 Task: Assign in the project AutoFlow the issue 'Implement a new feature to allow for automatic updates to the software' to the sprint 'Velocity Vortex'. Assign in the project AutoFlow the issue 'Address issues related to data corruption and loss' to the sprint 'Velocity Vortex'. Assign in the project AutoFlow the issue 'Develop a new feature to allow for voice recognition and transcription' to the sprint 'Velocity Vortex'. Assign in the project AutoFlow the issue 'Implement a new feature to allow for advanced search capabilities' to the sprint 'Velocity Vortex'
Action: Mouse moved to (129, 49)
Screenshot: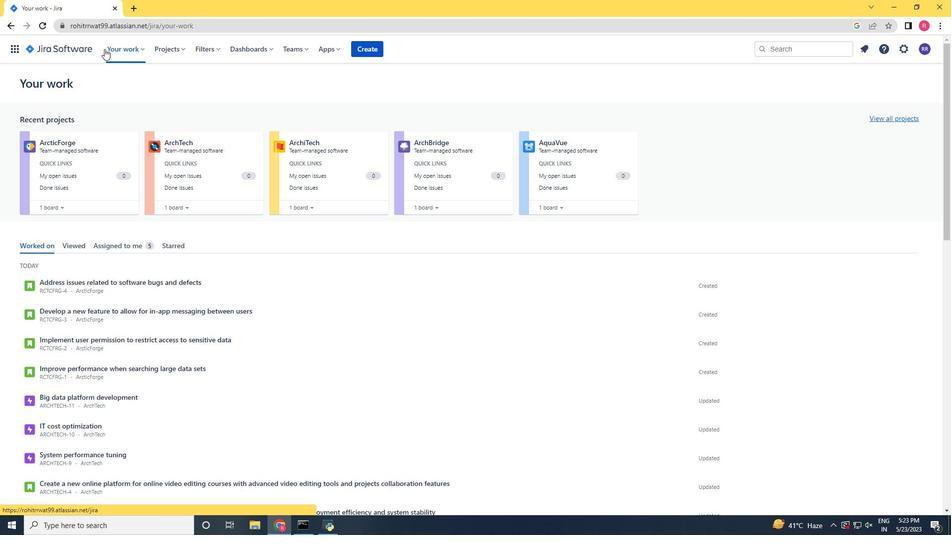 
Action: Mouse pressed left at (129, 49)
Screenshot: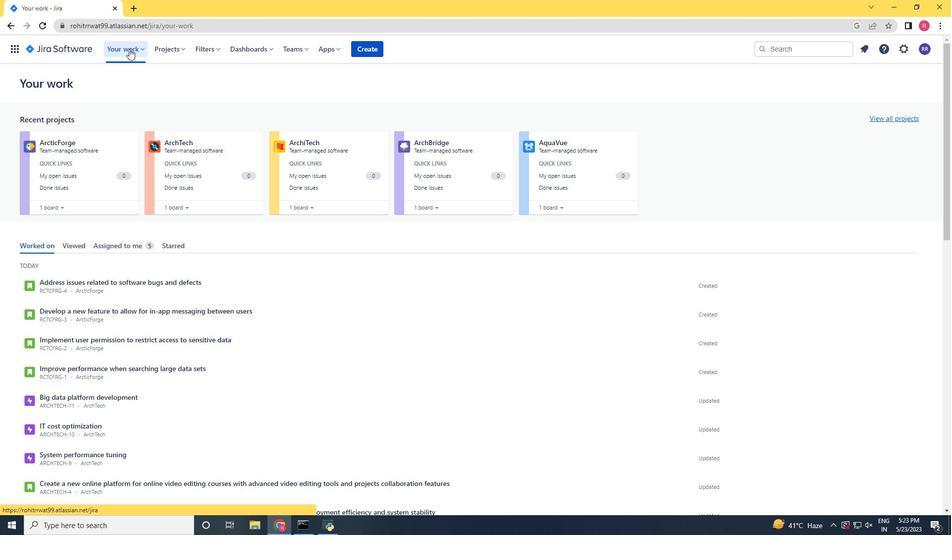
Action: Mouse moved to (172, 51)
Screenshot: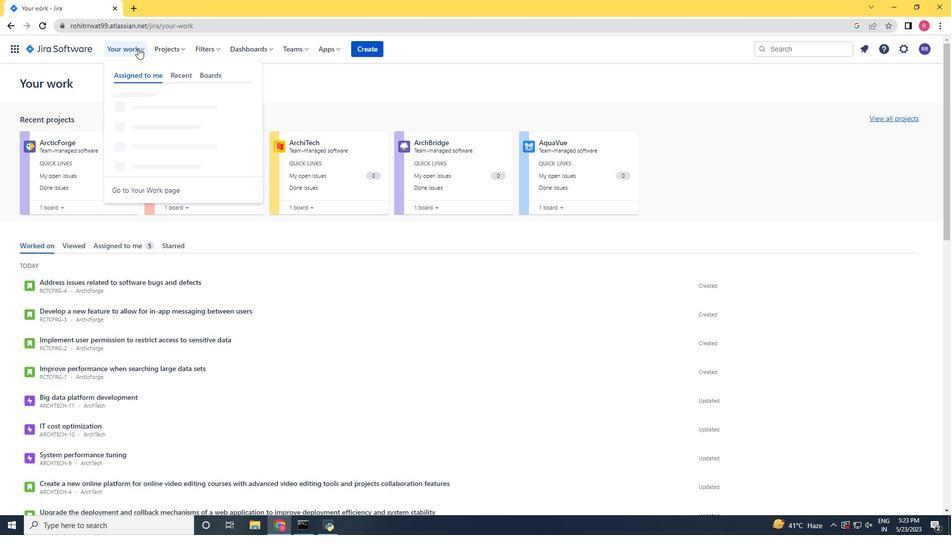 
Action: Mouse pressed left at (172, 51)
Screenshot: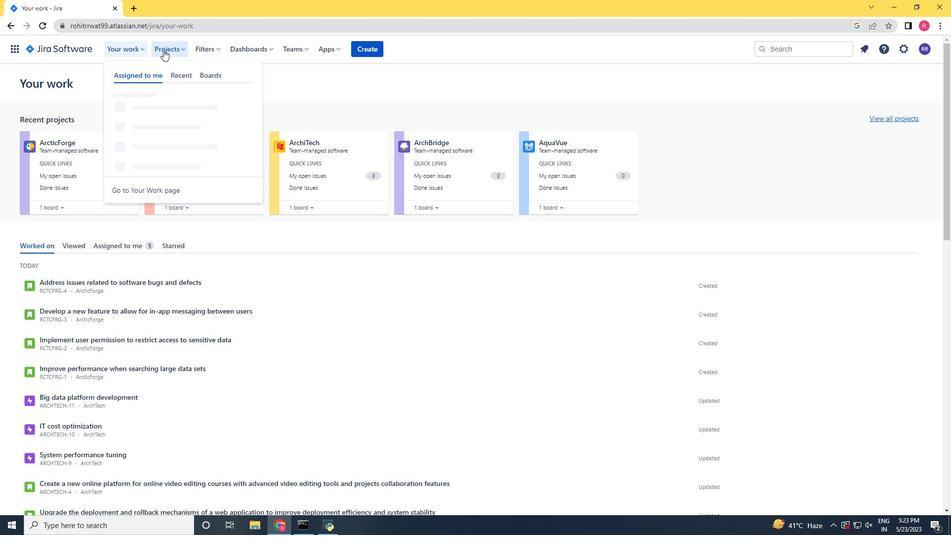 
Action: Mouse moved to (183, 95)
Screenshot: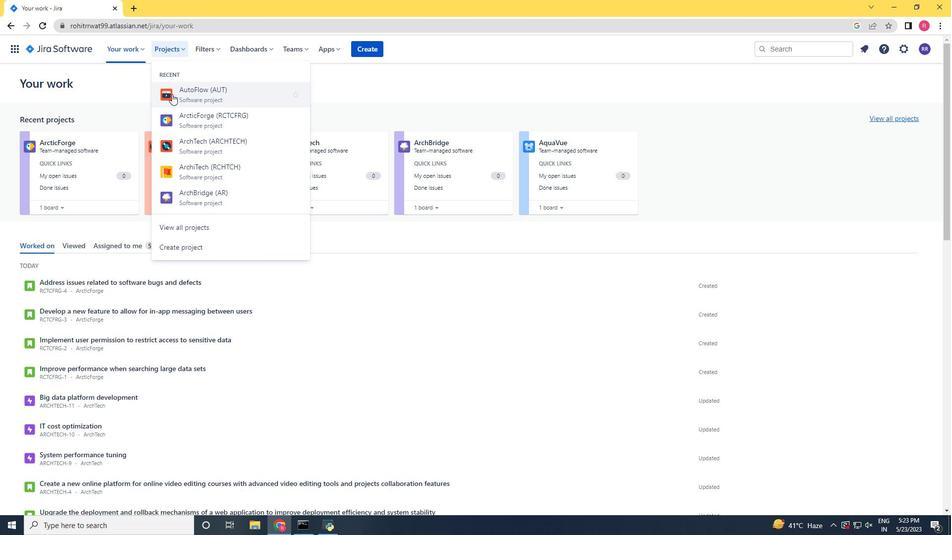 
Action: Mouse pressed left at (183, 95)
Screenshot: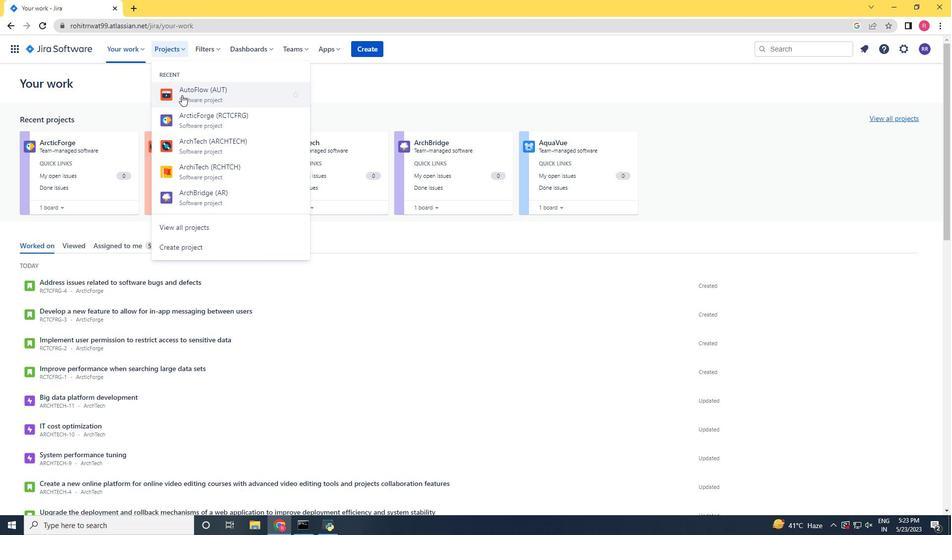 
Action: Mouse moved to (62, 148)
Screenshot: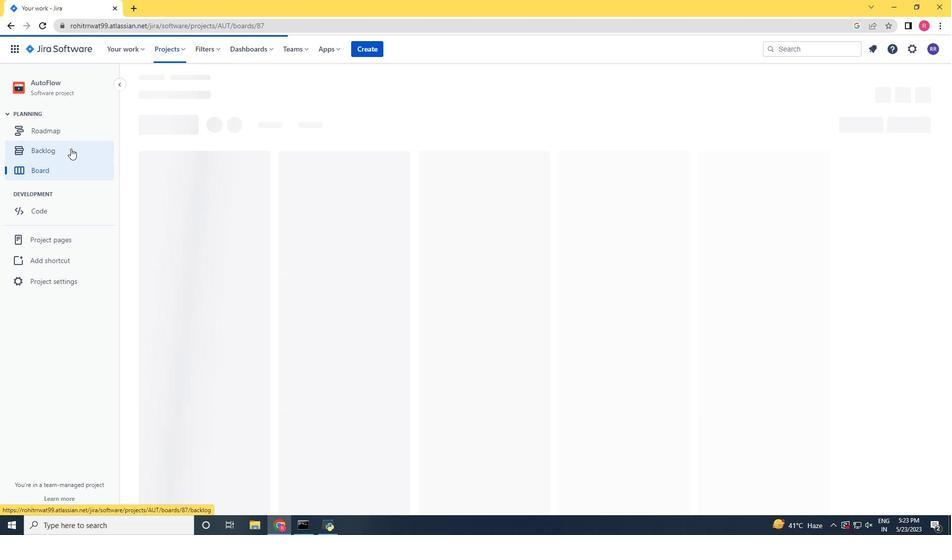 
Action: Mouse pressed left at (62, 148)
Screenshot: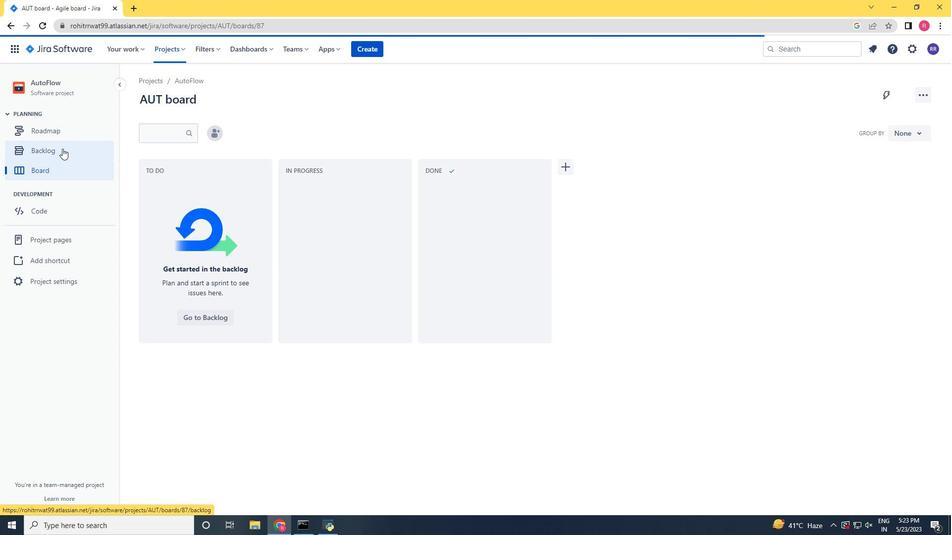 
Action: Mouse moved to (668, 347)
Screenshot: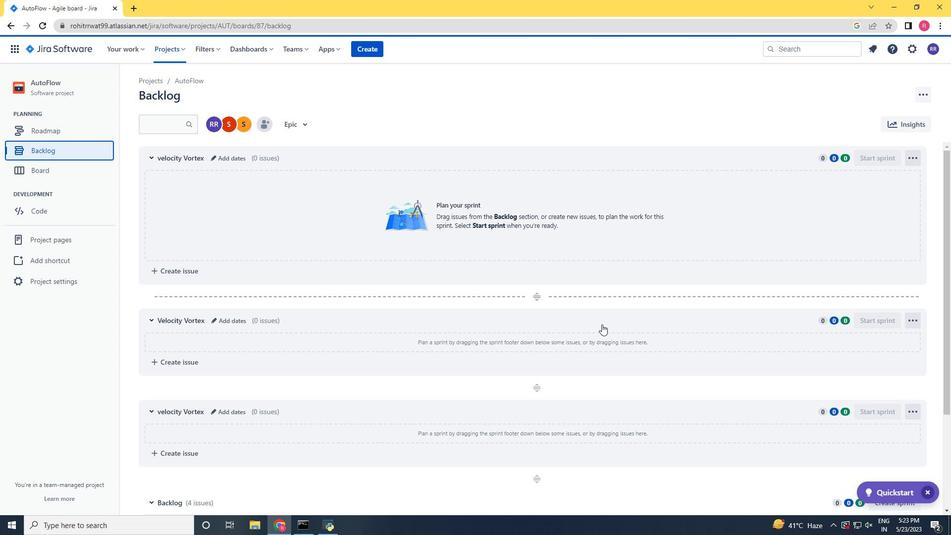 
Action: Mouse scrolled (668, 347) with delta (0, 0)
Screenshot: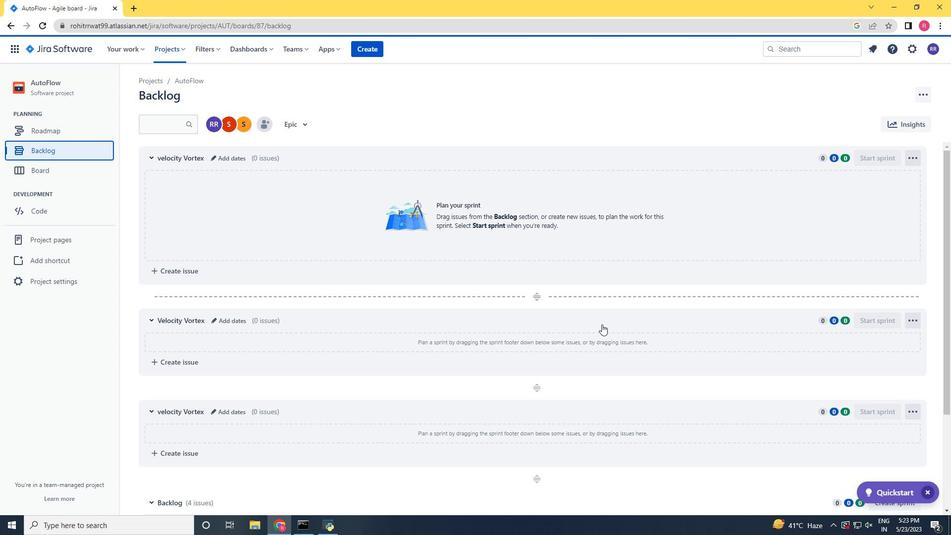 
Action: Mouse moved to (683, 351)
Screenshot: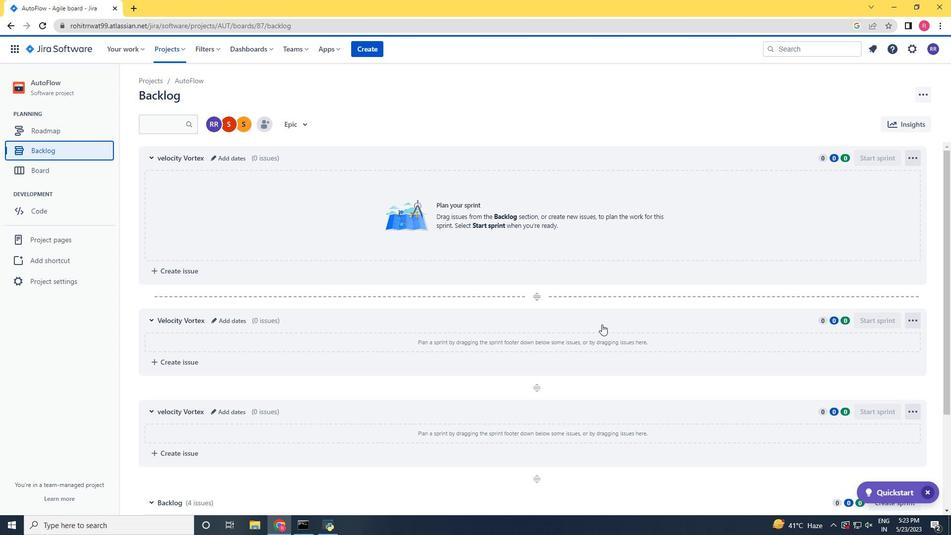 
Action: Mouse scrolled (683, 351) with delta (0, 0)
Screenshot: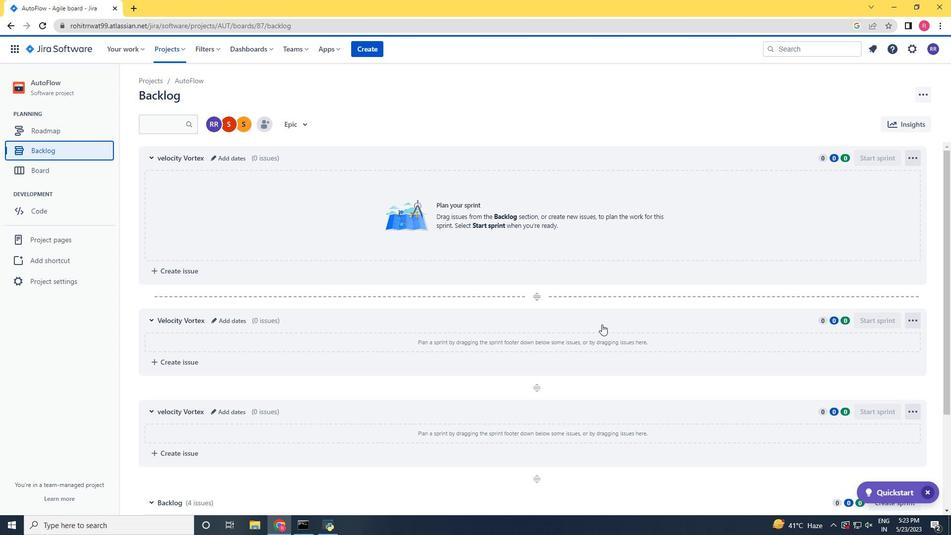 
Action: Mouse moved to (689, 354)
Screenshot: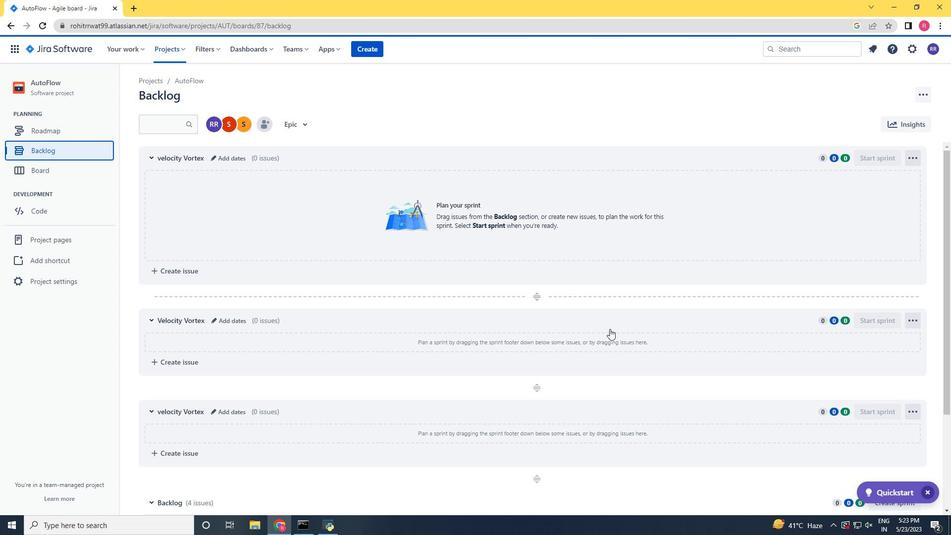 
Action: Mouse scrolled (689, 354) with delta (0, 0)
Screenshot: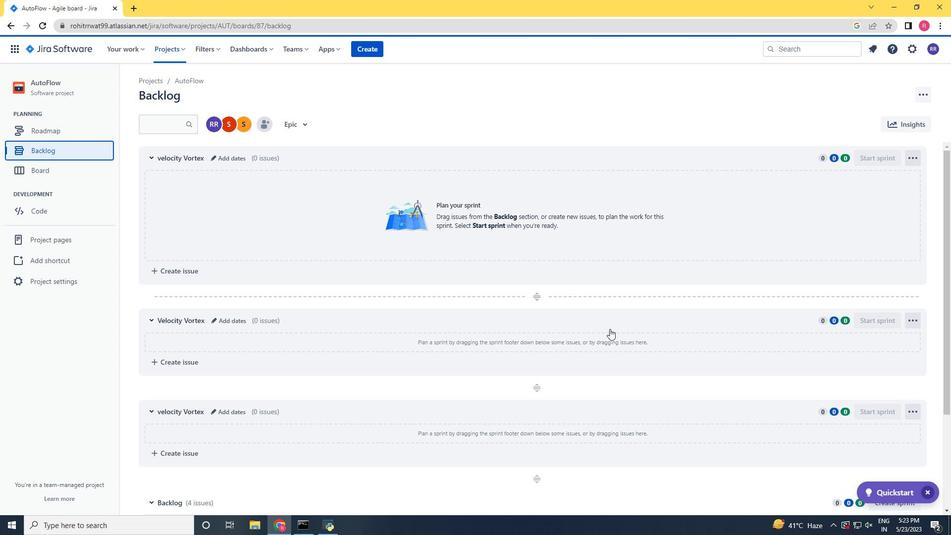 
Action: Mouse moved to (694, 356)
Screenshot: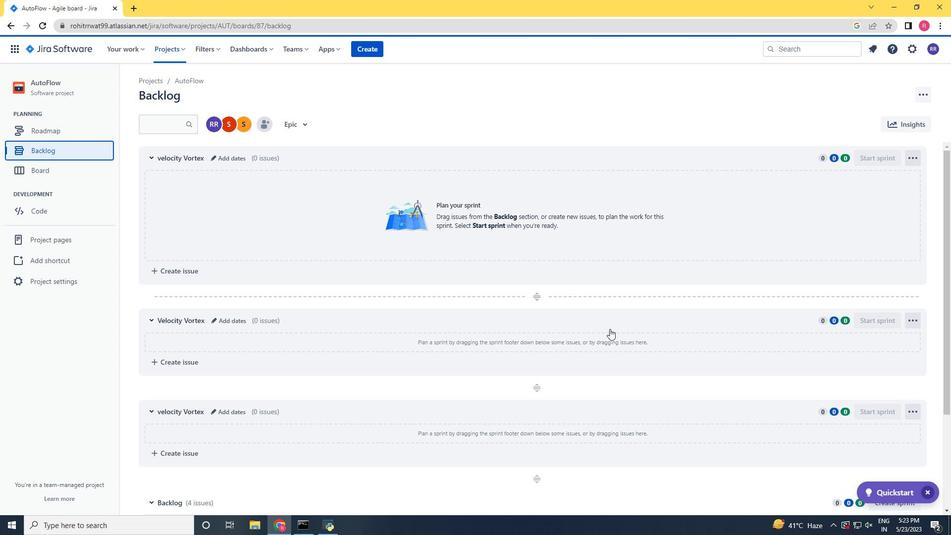
Action: Mouse scrolled (694, 356) with delta (0, 0)
Screenshot: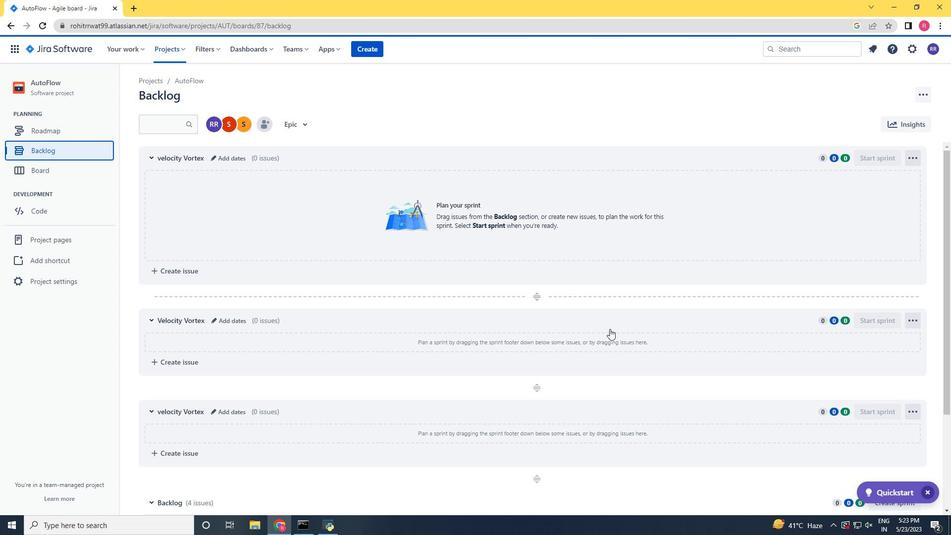 
Action: Mouse moved to (698, 358)
Screenshot: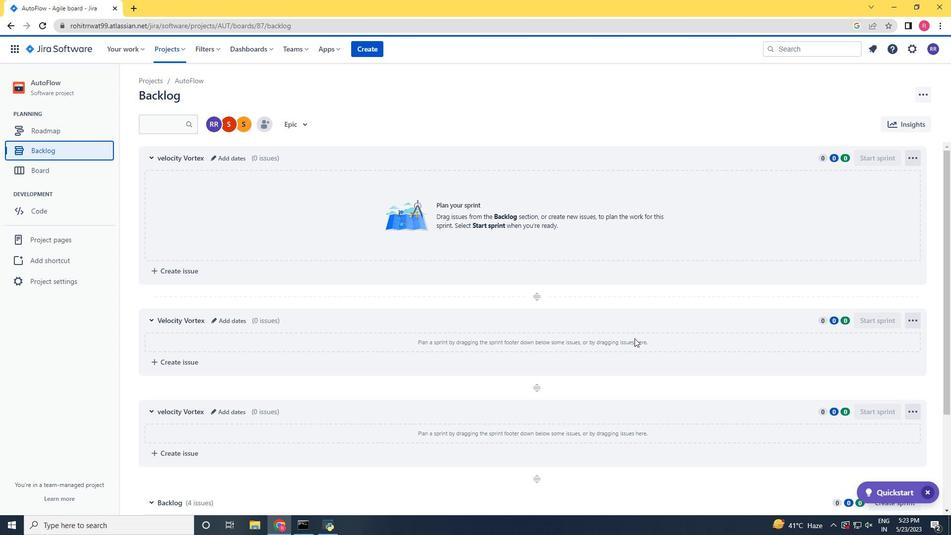 
Action: Mouse scrolled (698, 359) with delta (0, 0)
Screenshot: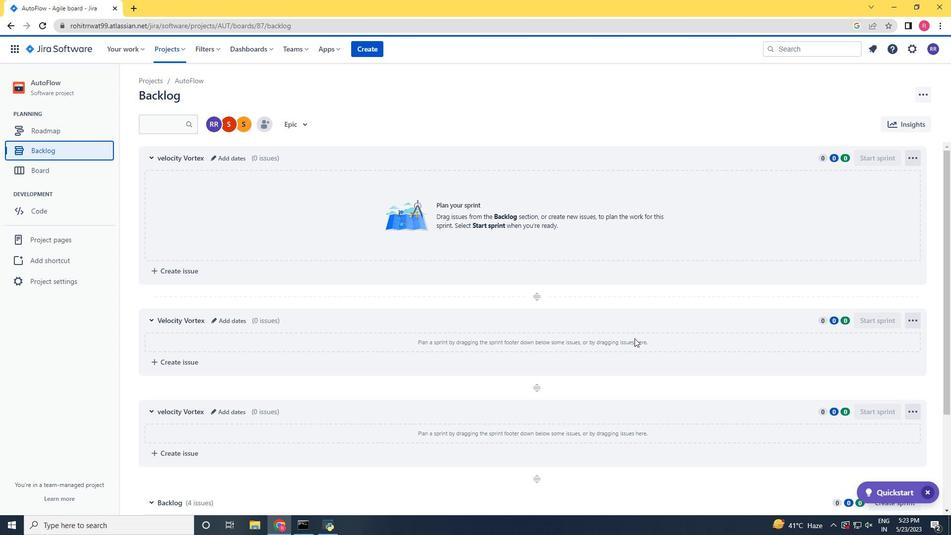 
Action: Mouse moved to (701, 359)
Screenshot: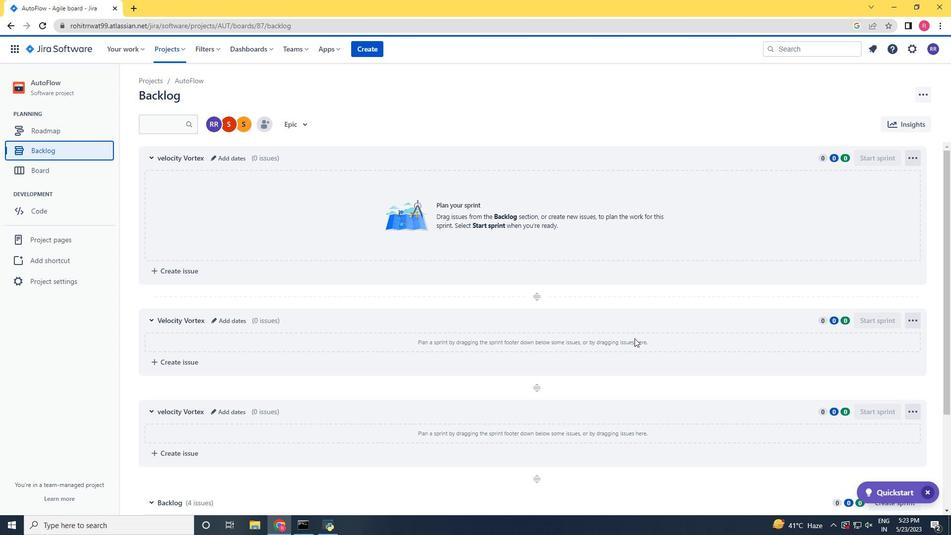
Action: Mouse scrolled (701, 358) with delta (0, 0)
Screenshot: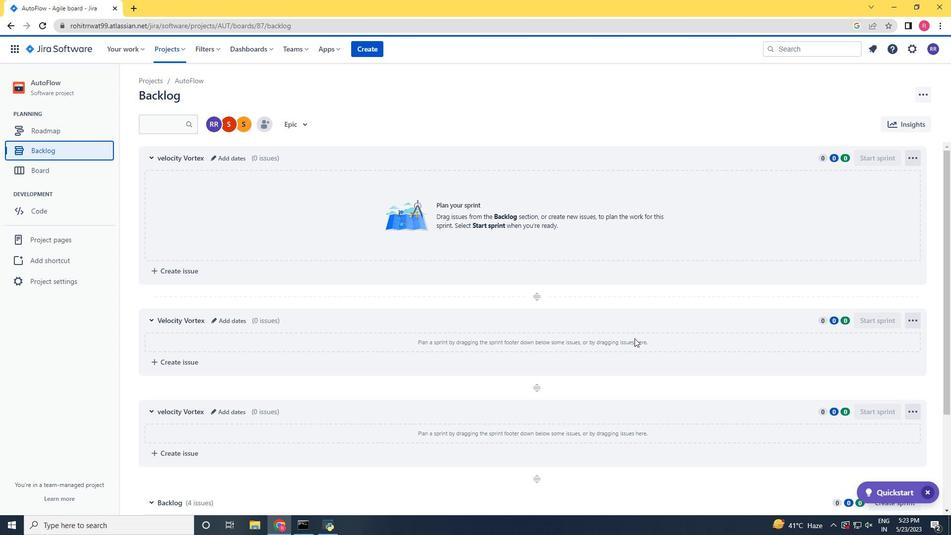 
Action: Mouse moved to (706, 359)
Screenshot: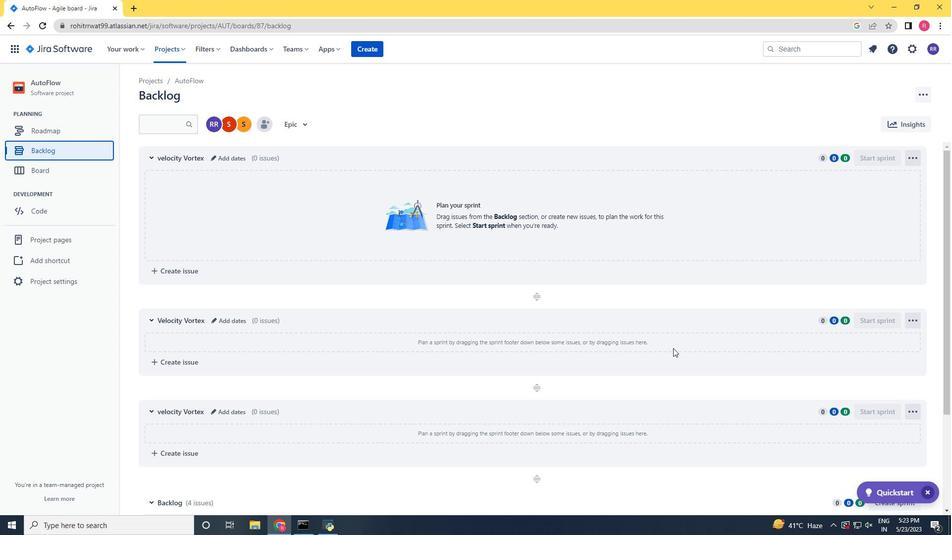 
Action: Mouse scrolled (706, 359) with delta (0, 0)
Screenshot: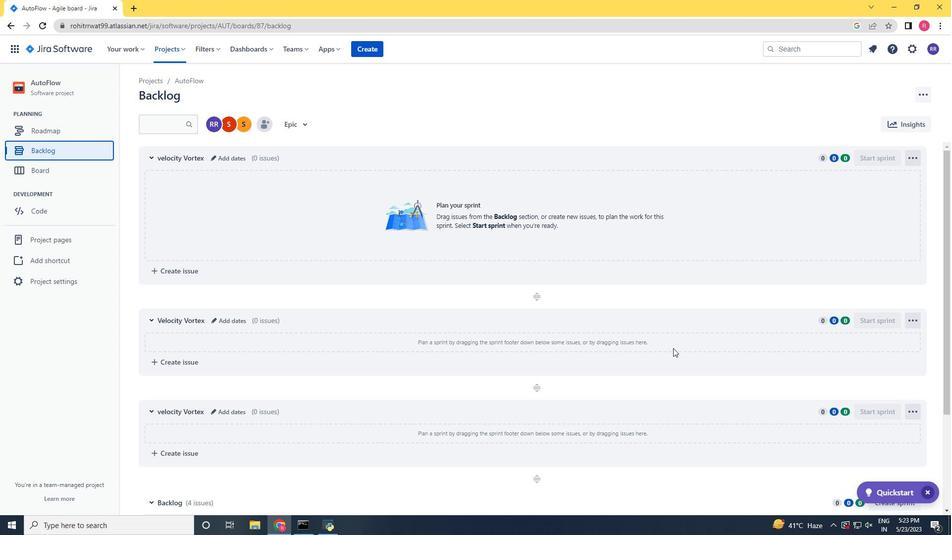 
Action: Mouse moved to (912, 399)
Screenshot: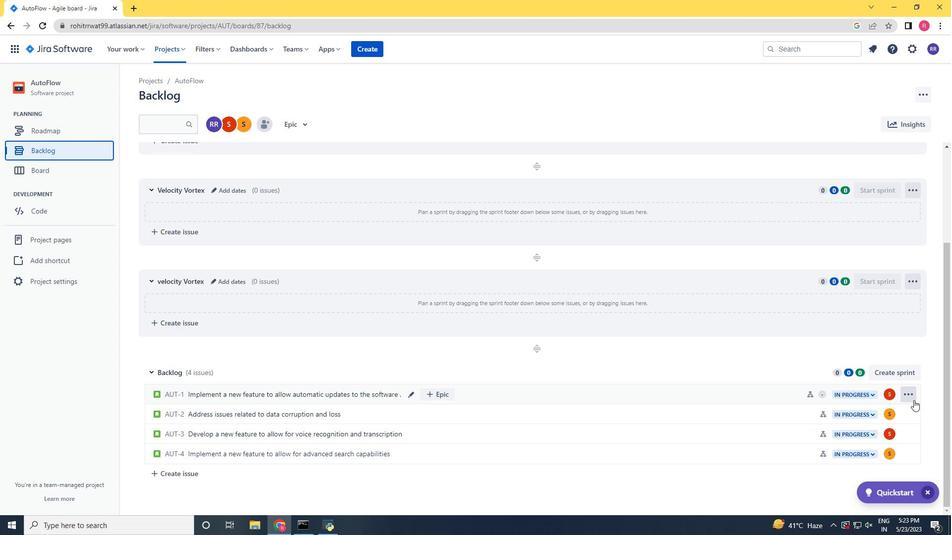 
Action: Mouse pressed left at (912, 399)
Screenshot: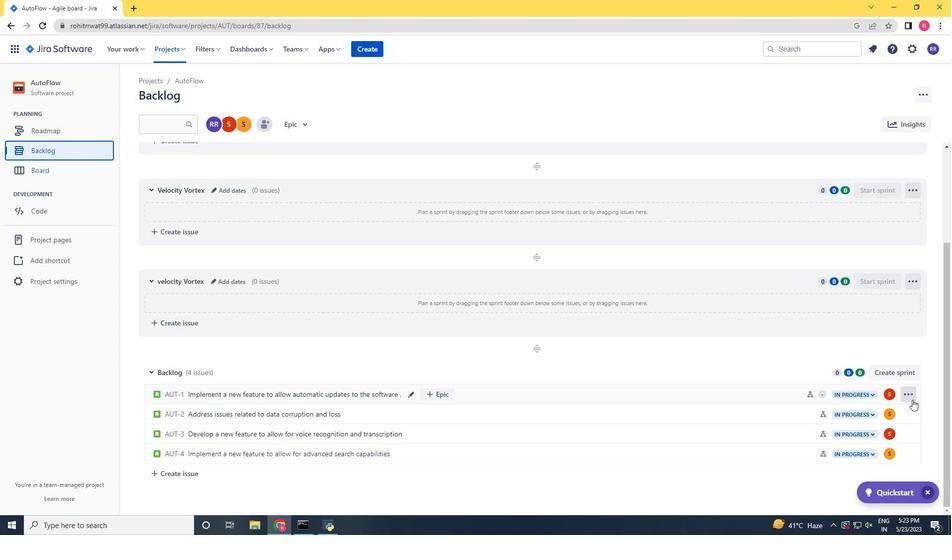 
Action: Mouse moved to (882, 313)
Screenshot: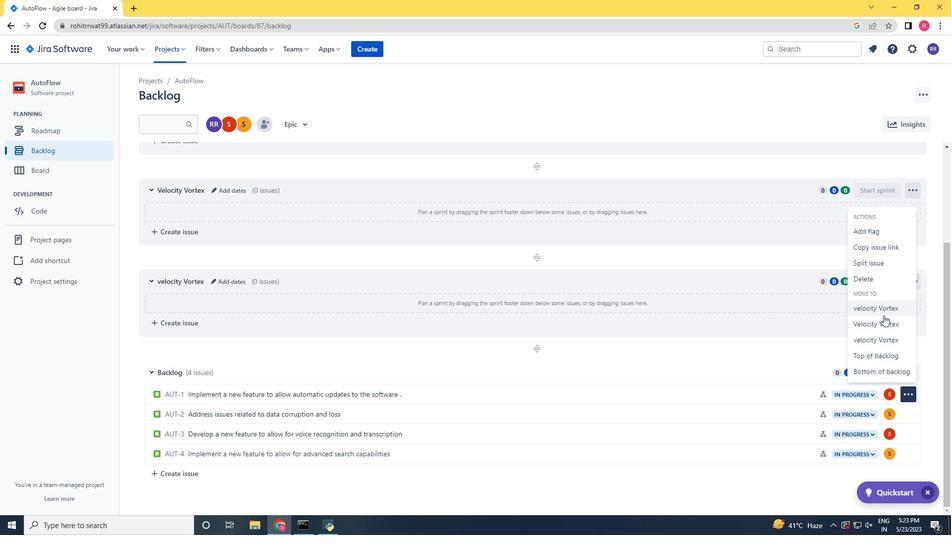 
Action: Mouse pressed left at (882, 313)
Screenshot: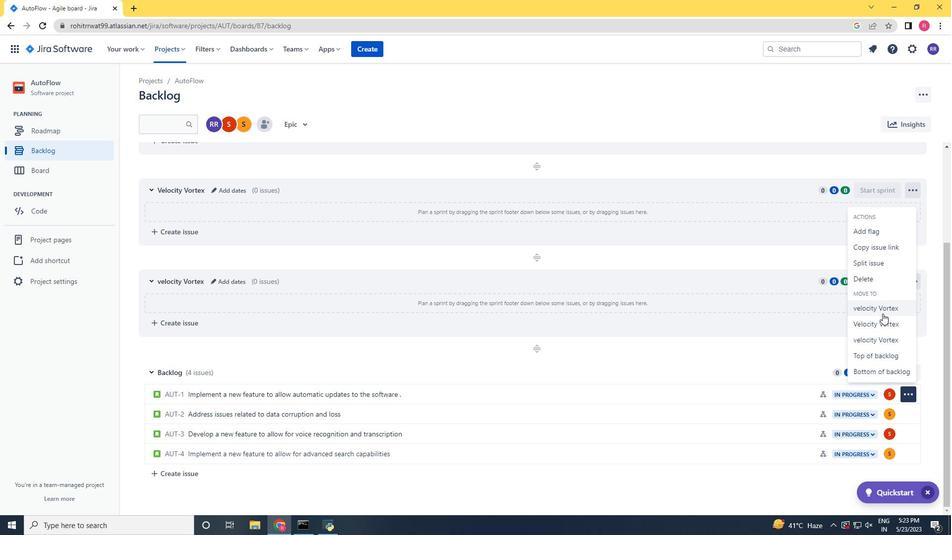 
Action: Mouse moved to (908, 415)
Screenshot: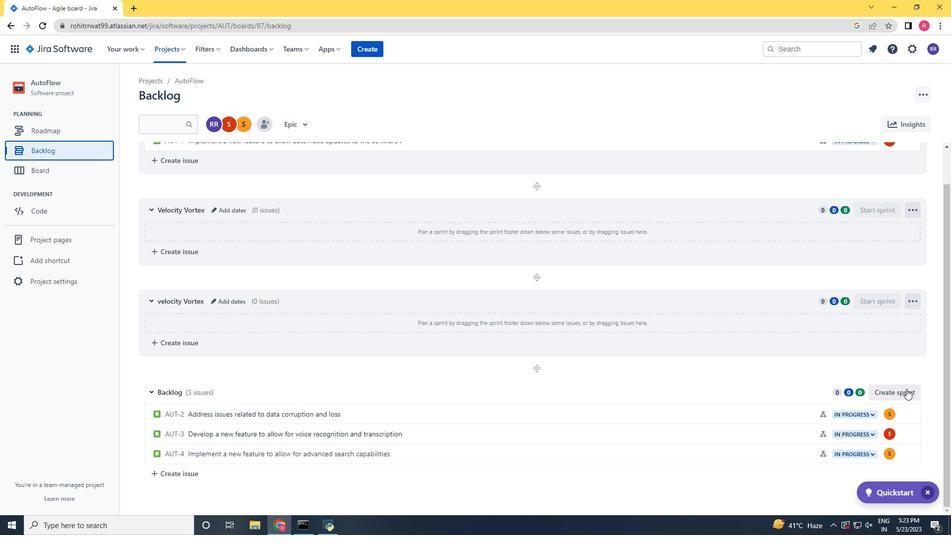 
Action: Mouse pressed left at (908, 415)
Screenshot: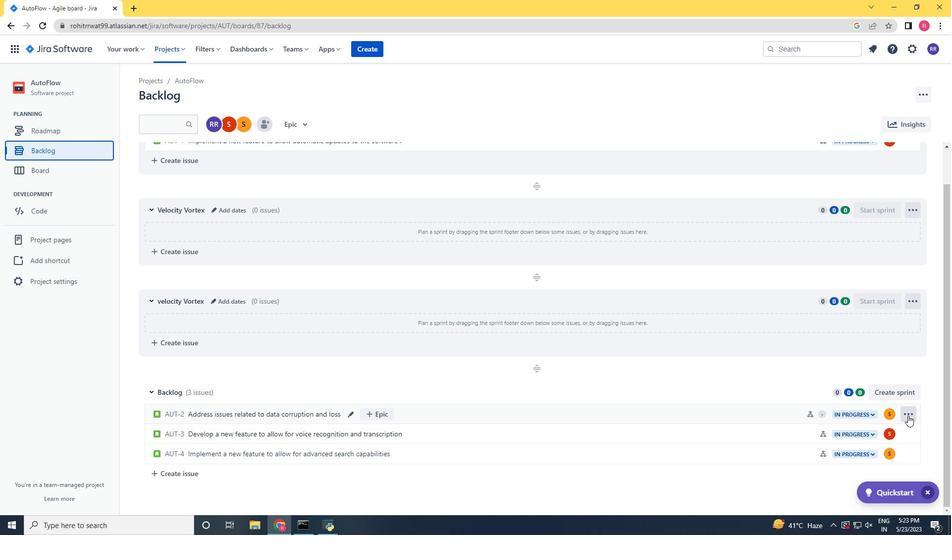 
Action: Mouse moved to (890, 349)
Screenshot: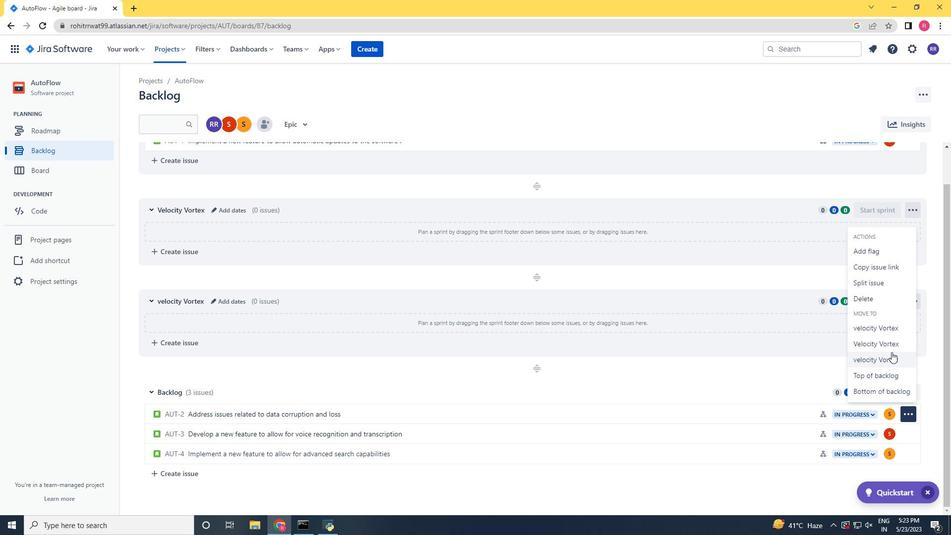 
Action: Mouse pressed left at (890, 349)
Screenshot: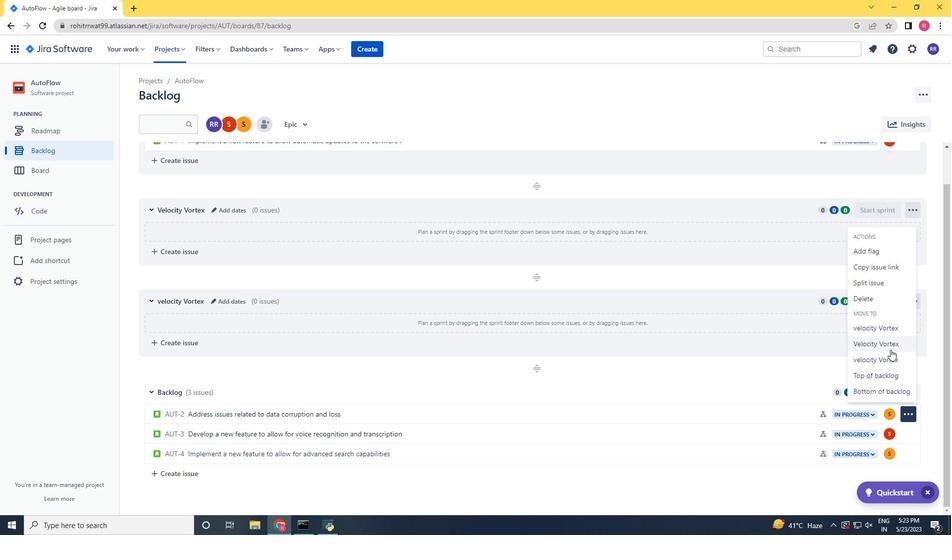 
Action: Mouse moved to (912, 431)
Screenshot: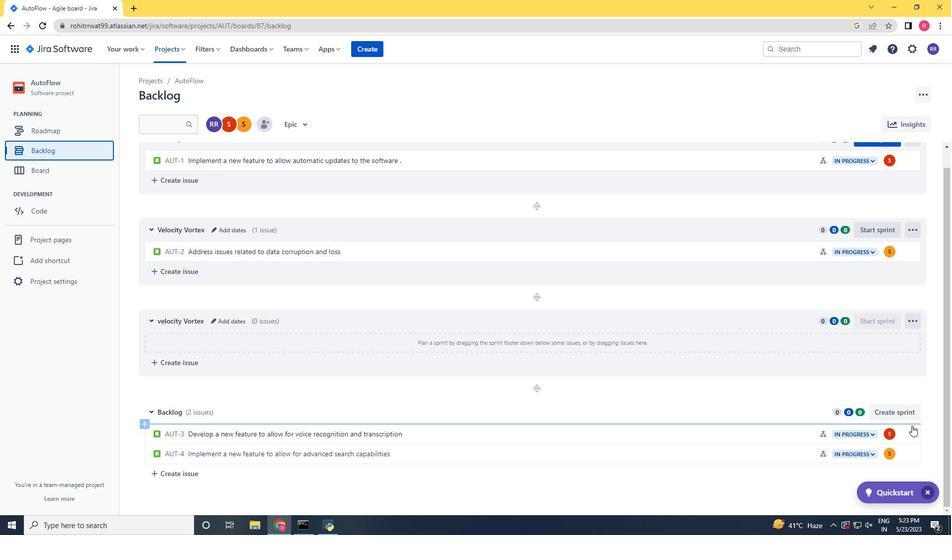 
Action: Mouse pressed left at (912, 431)
Screenshot: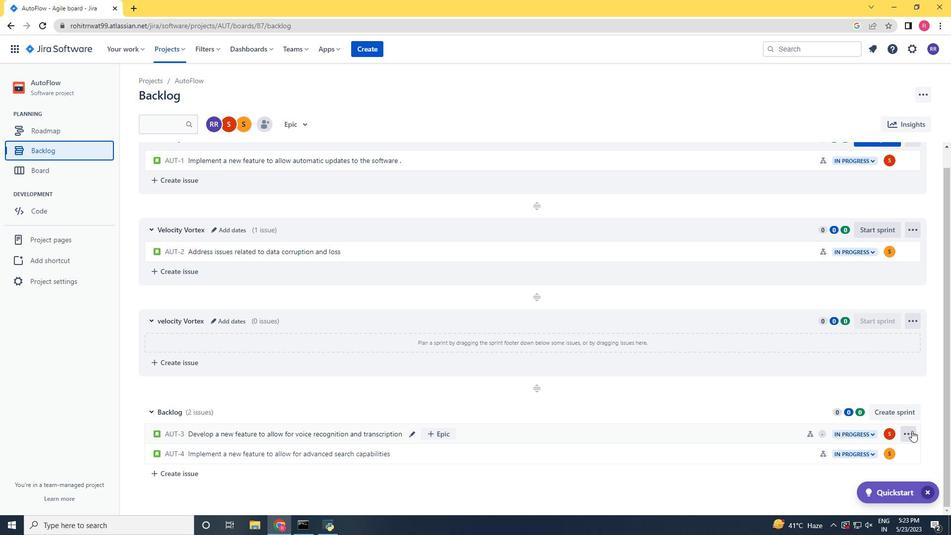 
Action: Mouse moved to (888, 380)
Screenshot: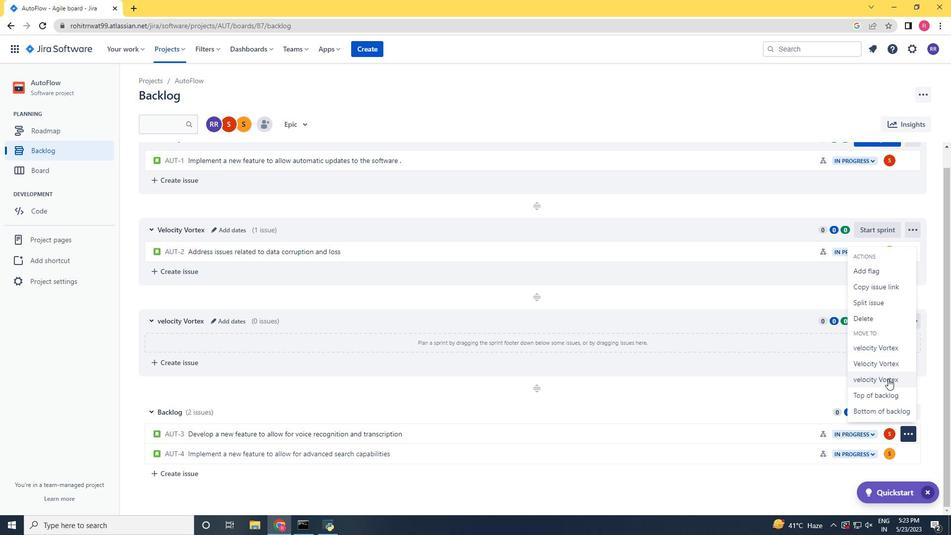 
Action: Mouse pressed left at (888, 380)
Screenshot: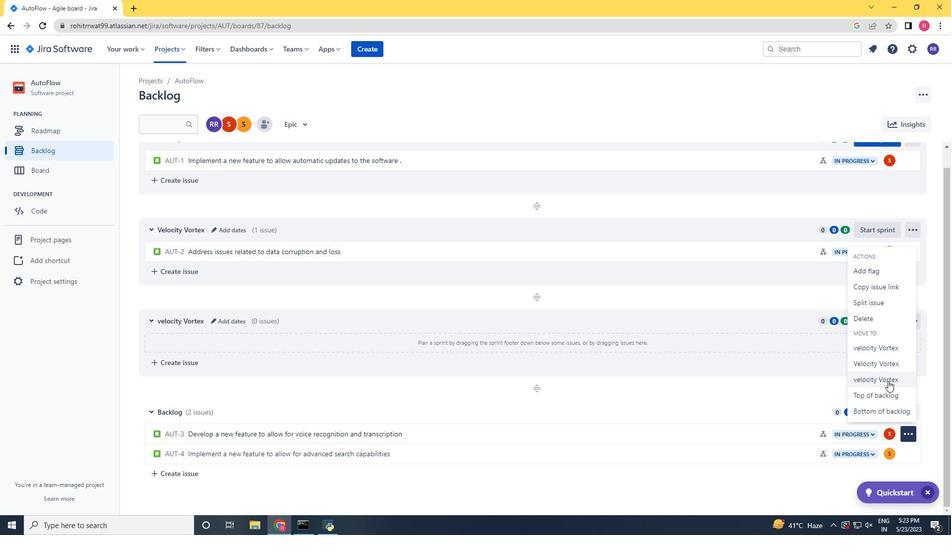 
Action: Mouse moved to (910, 453)
Screenshot: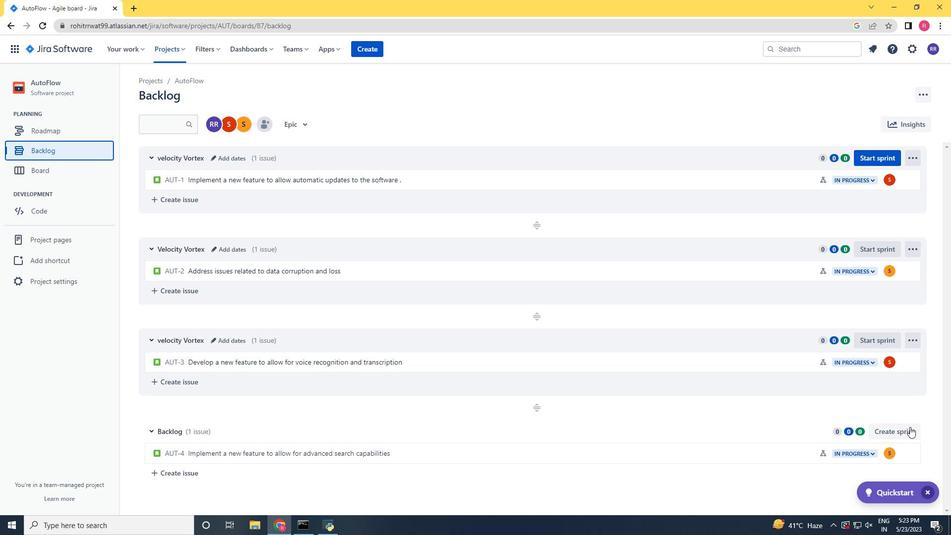 
Action: Mouse pressed left at (910, 453)
Screenshot: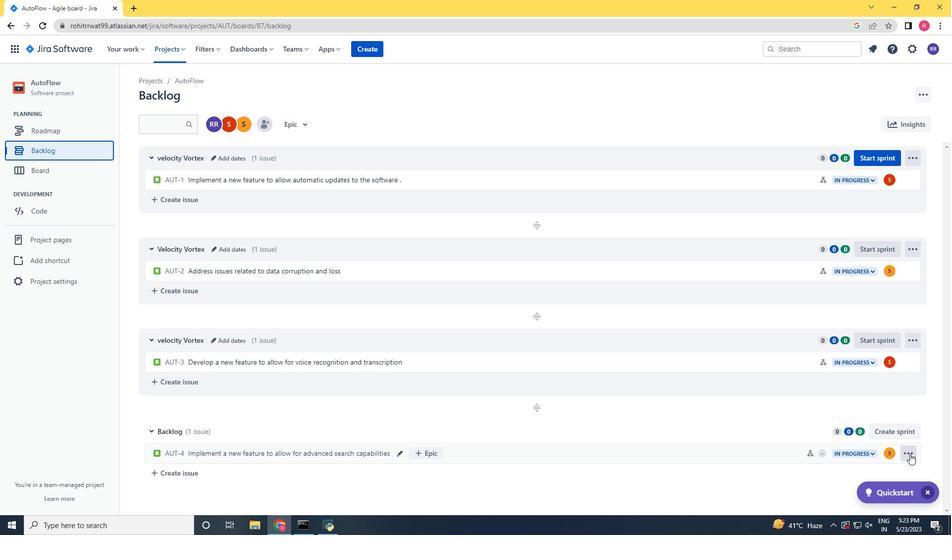 
Action: Mouse moved to (899, 400)
Screenshot: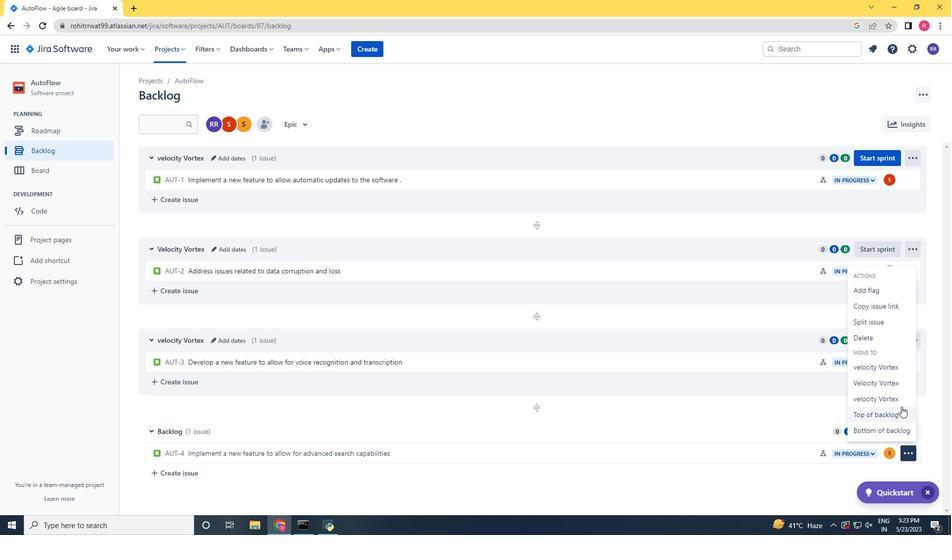 
Action: Mouse pressed left at (899, 400)
Screenshot: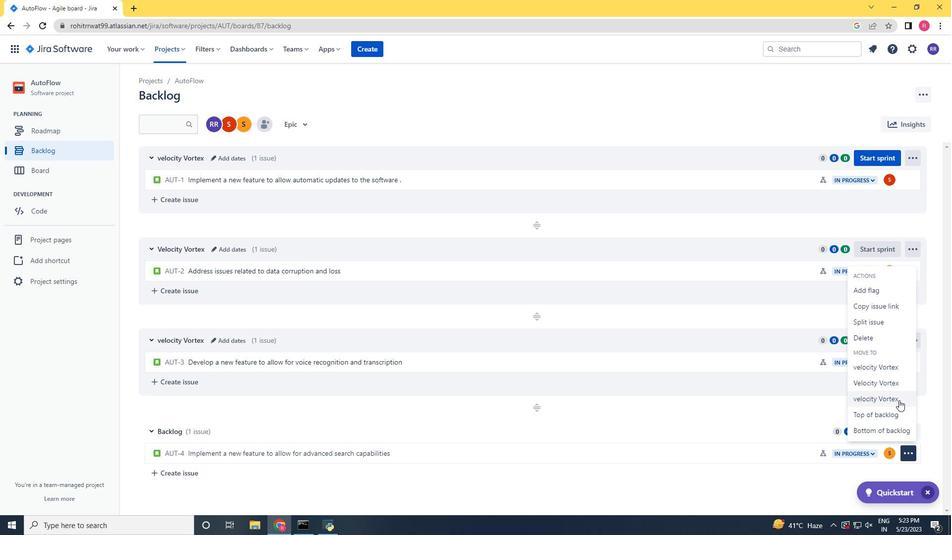 
Action: Mouse moved to (733, 414)
Screenshot: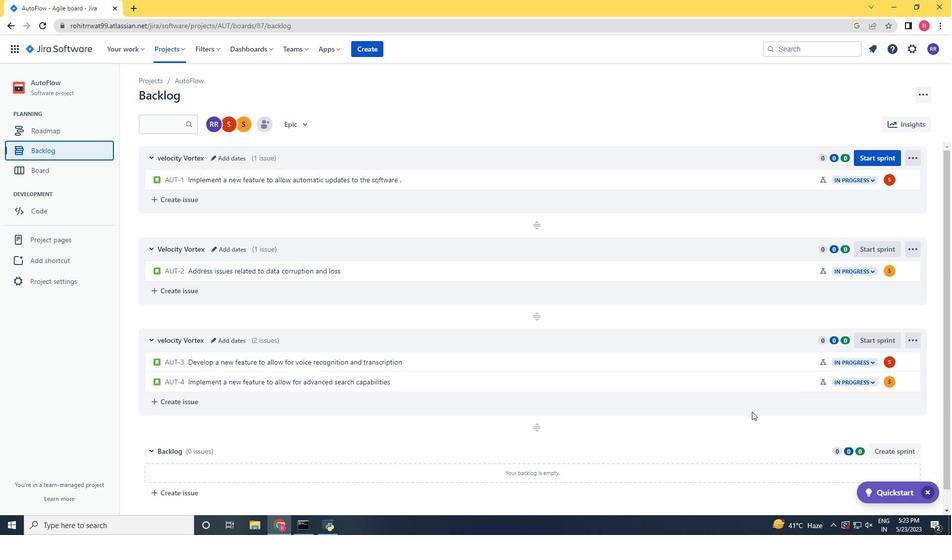 
Action: Mouse scrolled (733, 415) with delta (0, 0)
Screenshot: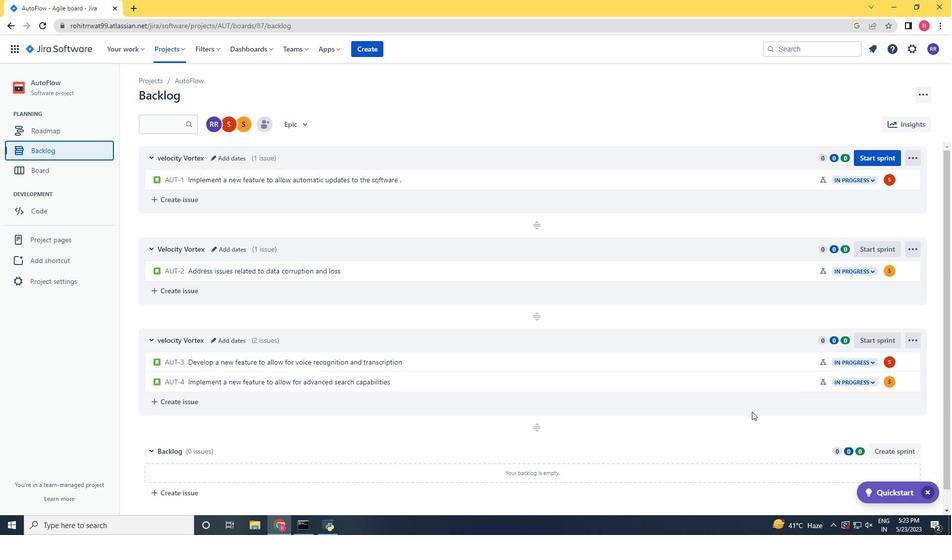 
Action: Mouse scrolled (733, 415) with delta (0, 0)
Screenshot: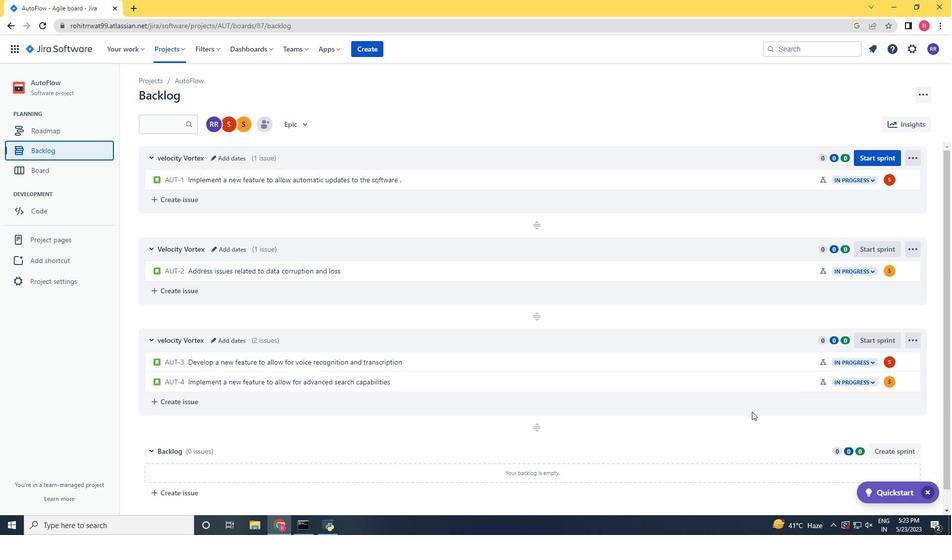
Action: Mouse scrolled (733, 415) with delta (0, 0)
Screenshot: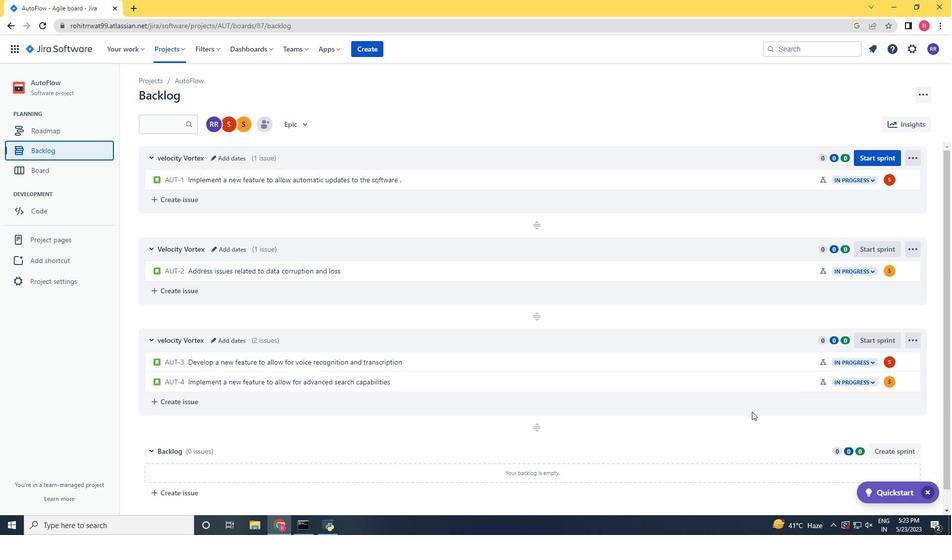 
Action: Mouse scrolled (733, 415) with delta (0, 0)
Screenshot: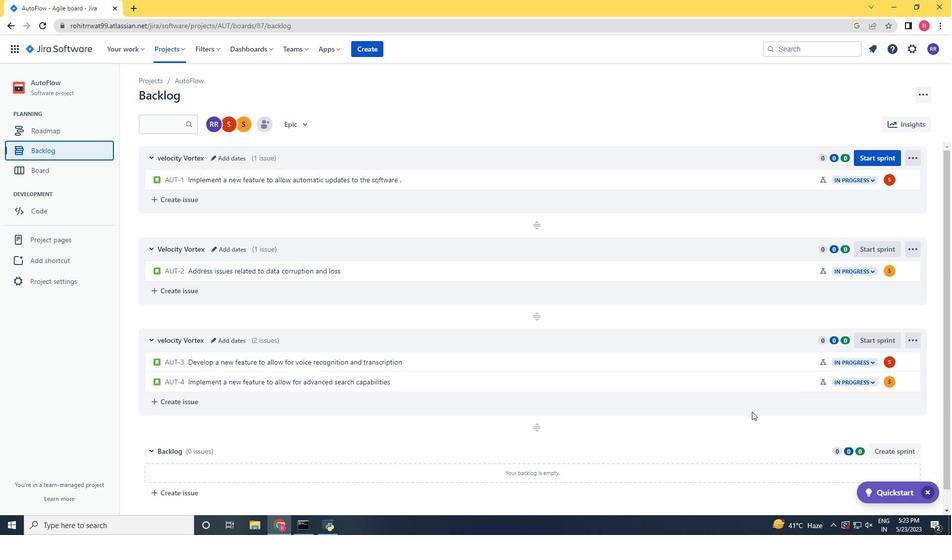 
Action: Mouse scrolled (733, 415) with delta (0, 0)
Screenshot: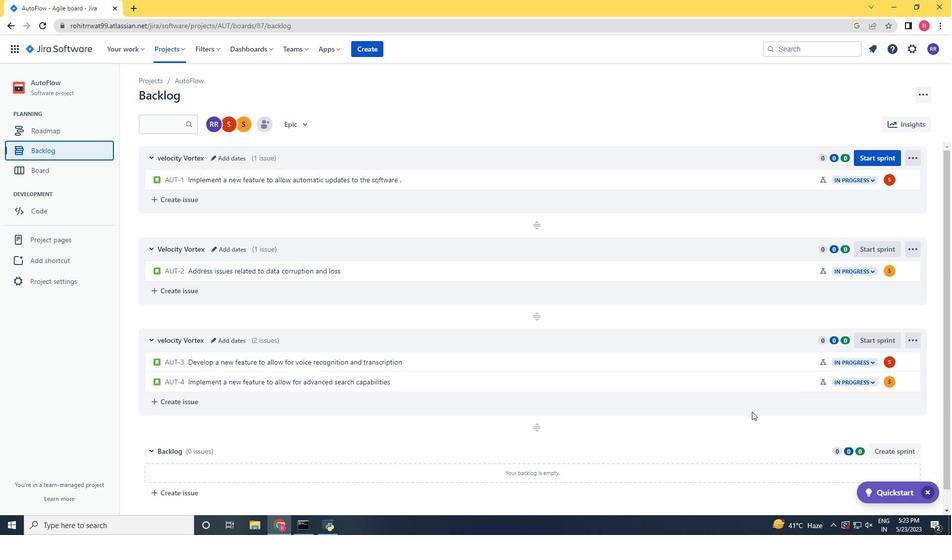 
Action: Mouse scrolled (733, 415) with delta (0, 0)
Screenshot: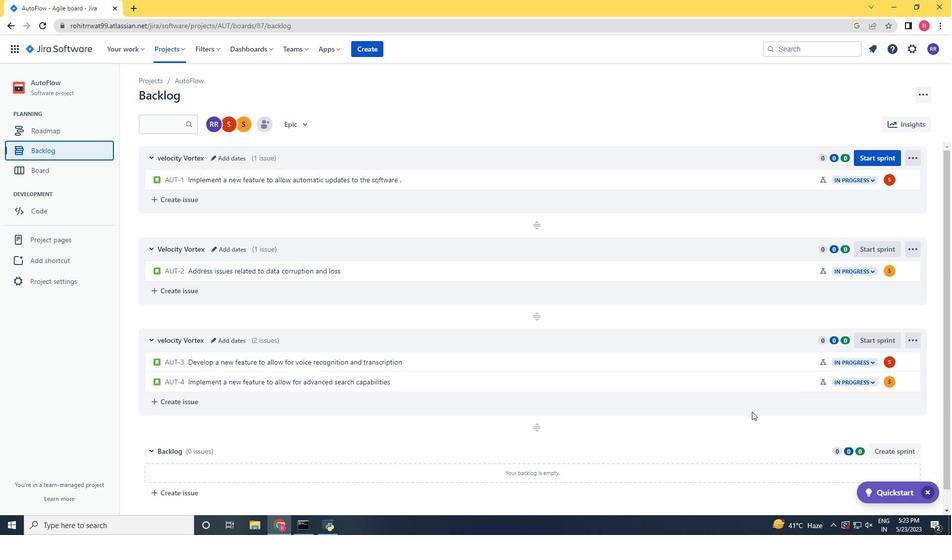 
Action: Mouse scrolled (733, 415) with delta (0, 0)
Screenshot: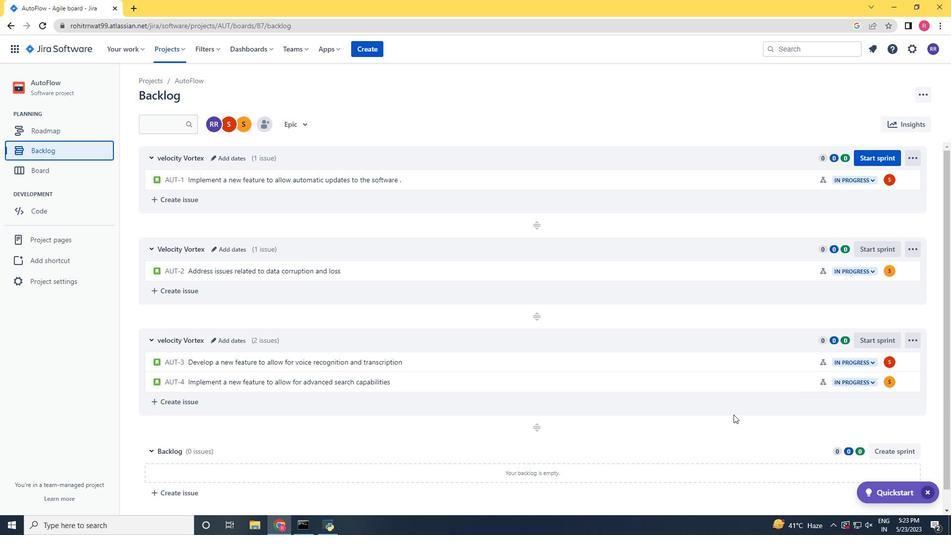 
